 Task: Add an event with the title Casual Performance Improvement Plan Evaluation and Follow-up, date '2024/05/27', time 7:30 AM to 9:30 AM, logged in from the account softage.3@softage.netand send the event invitation to softage.9@softage.net and softage.10@softage.net. Set a reminder for the event At time of event
Action: Mouse moved to (72, 90)
Screenshot: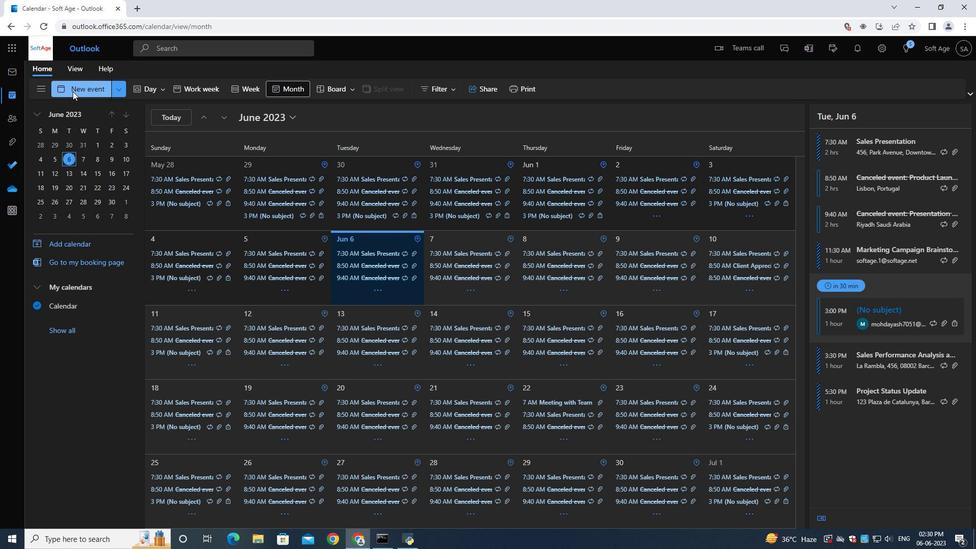 
Action: Mouse pressed left at (72, 90)
Screenshot: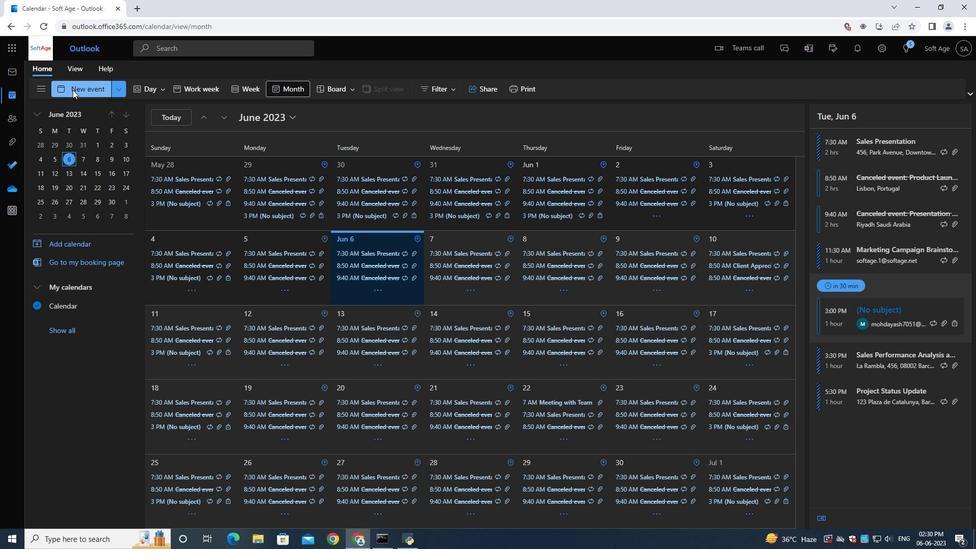 
Action: Mouse moved to (245, 158)
Screenshot: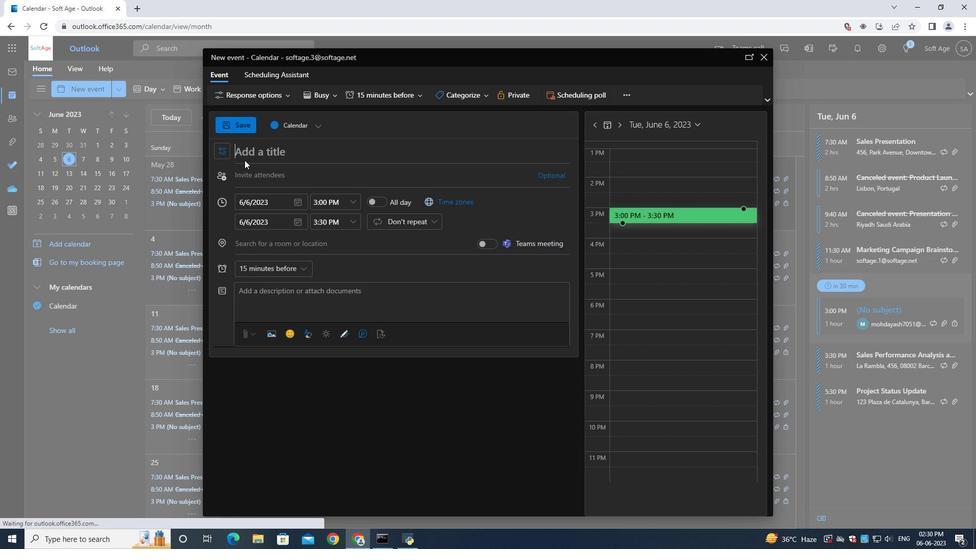 
Action: Key pressed <Key.shift>Casual<Key.space><Key.shift>Performance<Key.space><Key.shift>Improvement<Key.space><Key.shift>Plan<Key.space><Key.shift>Evaluation<Key.space>and<Key.space><Key.shift><Key.shift><Key.shift><Key.shift><Key.shift><Key.shift><Key.shift><Key.shift><Key.shift><Key.shift><Key.shift><Key.shift><Key.shift><Key.shift><Key.shift><Key.shift><Key.shift><Key.shift><Key.shift><Key.shift><Key.shift><Key.shift><Key.shift><Key.shift><Key.shift><Key.shift><Key.shift><Key.shift><Key.shift><Key.shift><Key.shift><Key.shift><Key.shift><Key.shift><Key.shift><Key.shift>Follow-<Key.shift><Key.shift><Key.shift><Key.shift><Key.shift><Key.shift><Key.shift><Key.shift><Key.shift><Key.shift><Key.shift><Key.shift><Key.shift><Key.shift><Key.shift><Key.shift><Key.shift><Key.shift>up
Screenshot: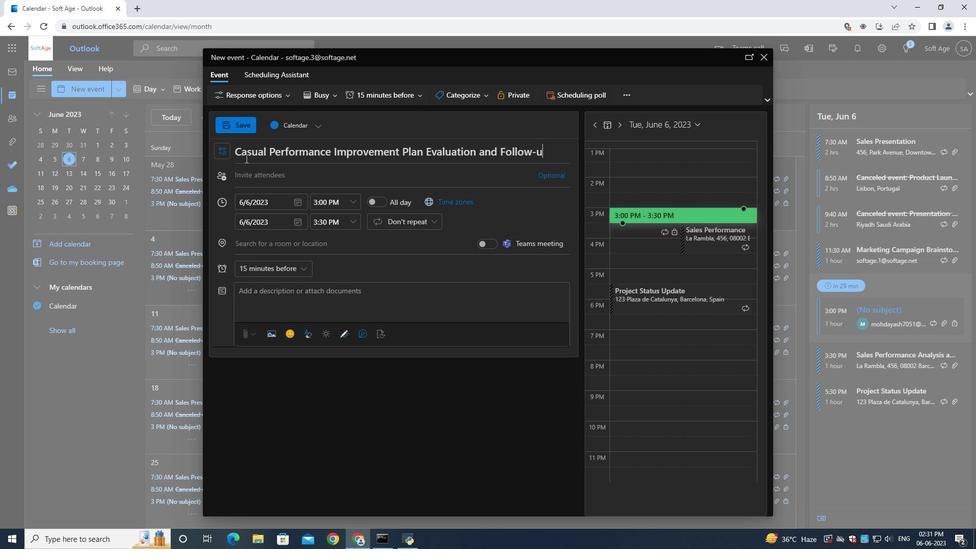 
Action: Mouse moved to (295, 204)
Screenshot: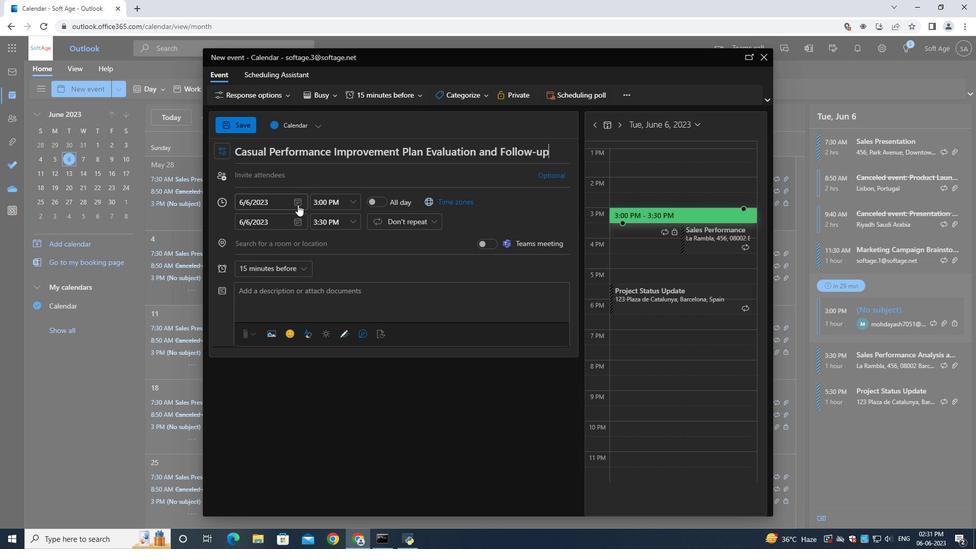 
Action: Mouse pressed left at (295, 204)
Screenshot: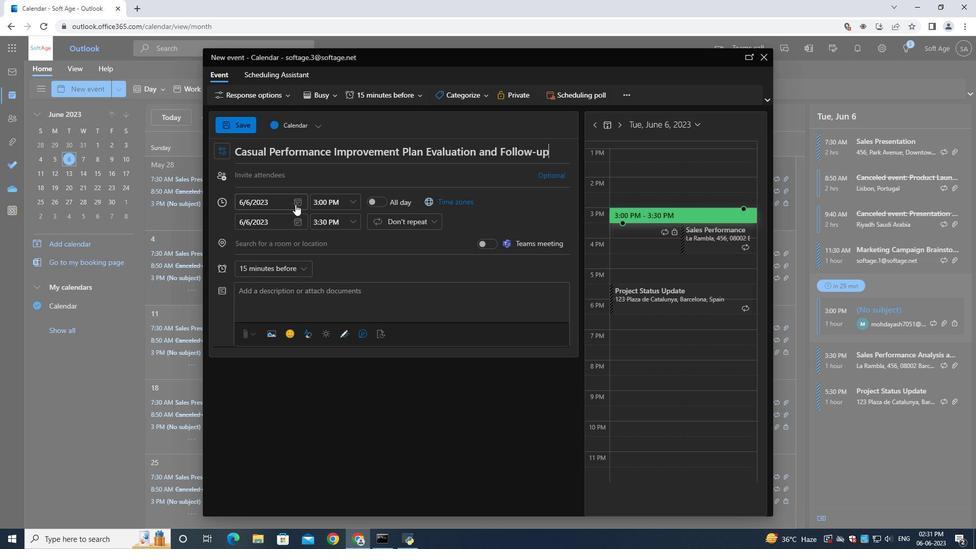 
Action: Mouse moved to (330, 224)
Screenshot: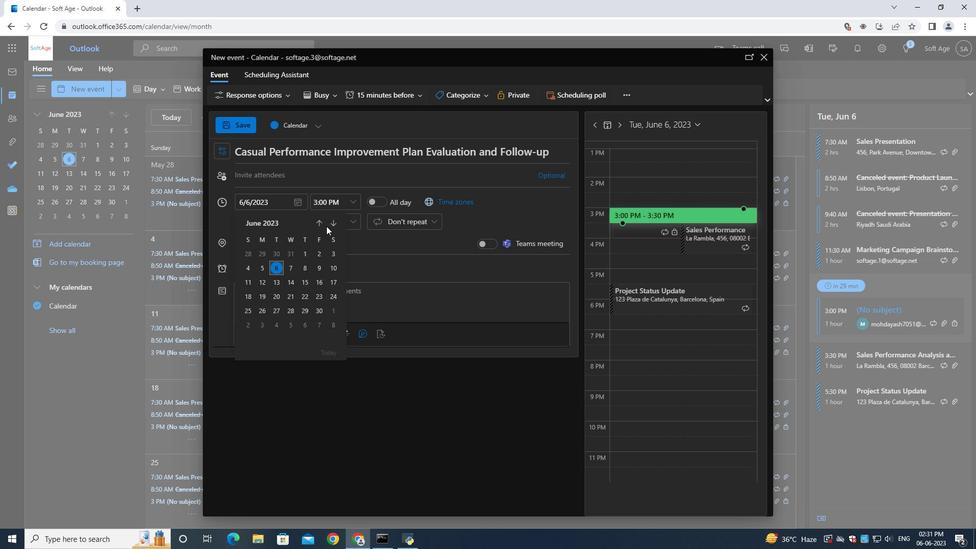 
Action: Mouse pressed left at (330, 224)
Screenshot: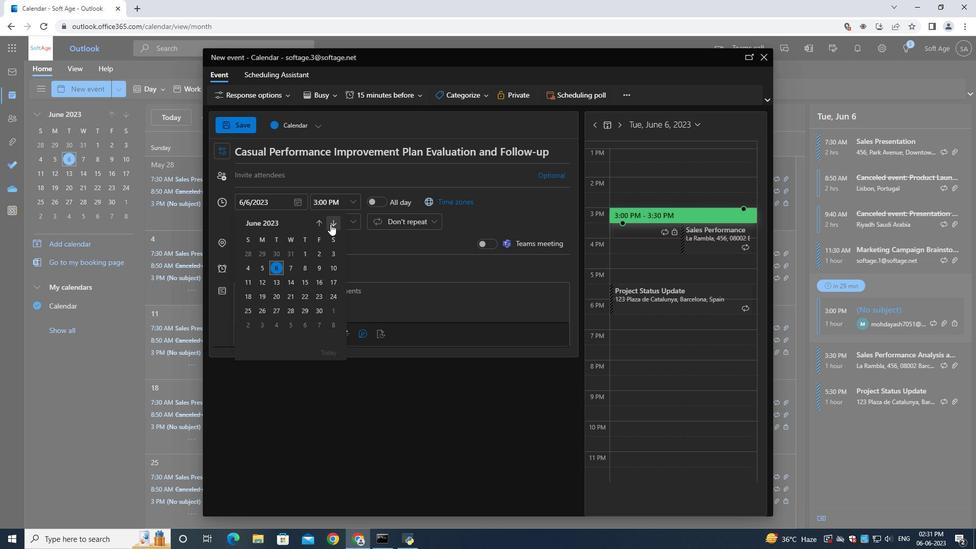 
Action: Mouse pressed left at (330, 224)
Screenshot: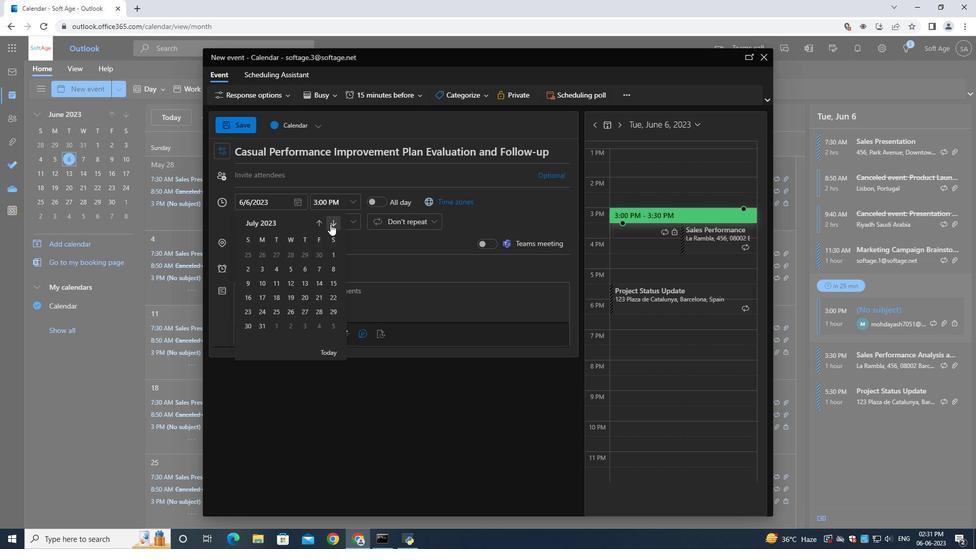 
Action: Mouse pressed left at (330, 224)
Screenshot: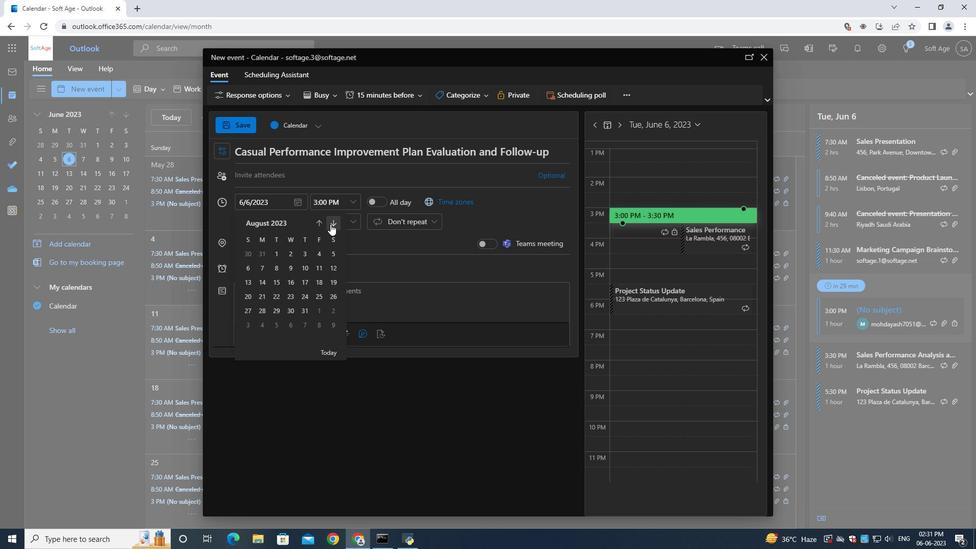
Action: Mouse pressed left at (330, 224)
Screenshot: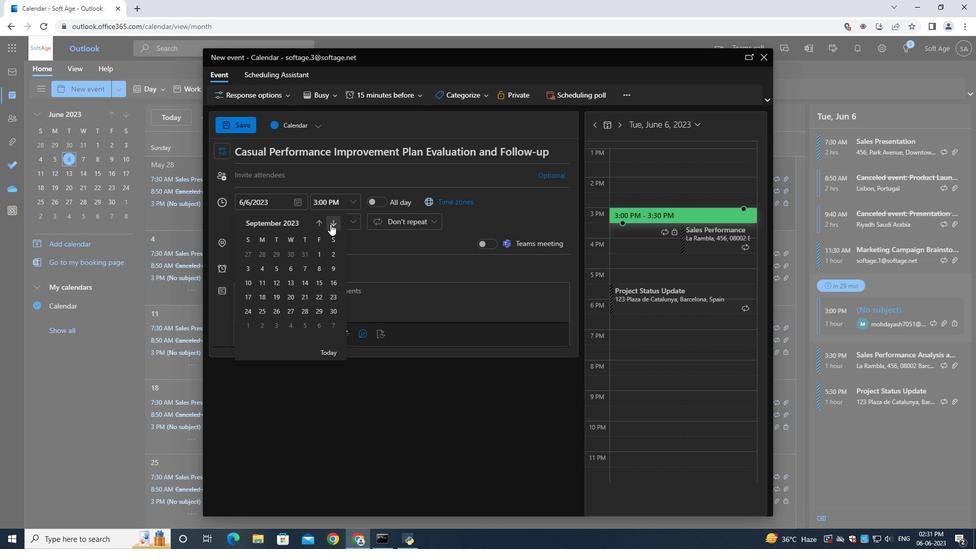 
Action: Mouse pressed left at (330, 224)
Screenshot: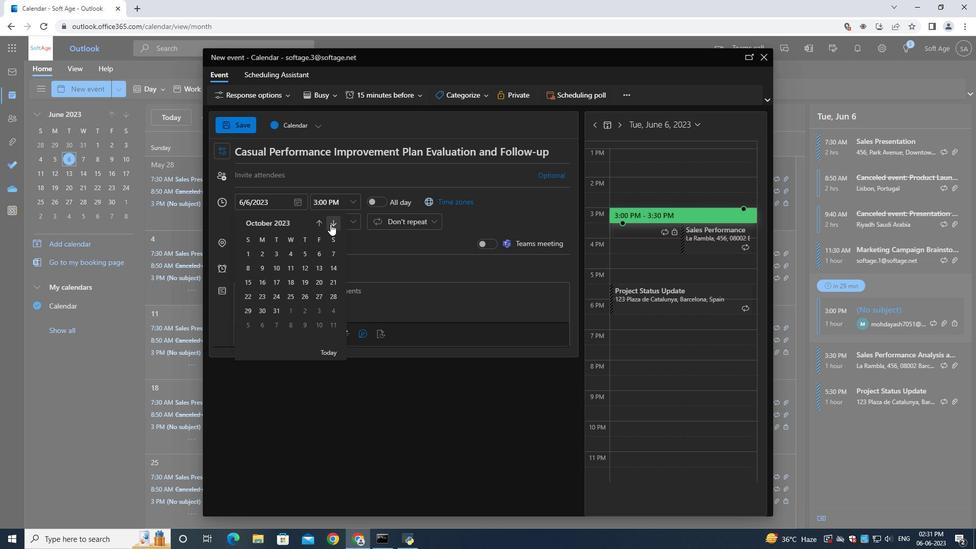 
Action: Mouse pressed left at (330, 224)
Screenshot: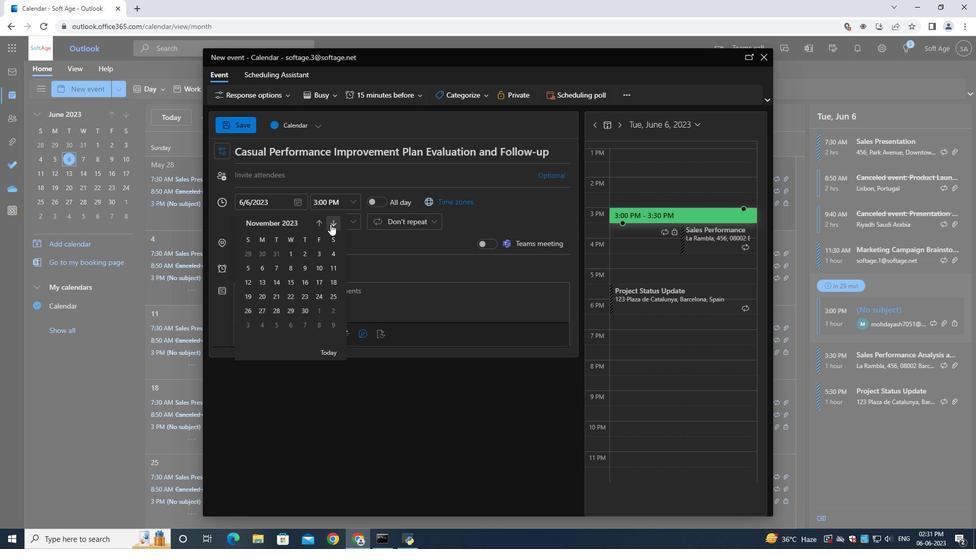 
Action: Mouse pressed left at (330, 224)
Screenshot: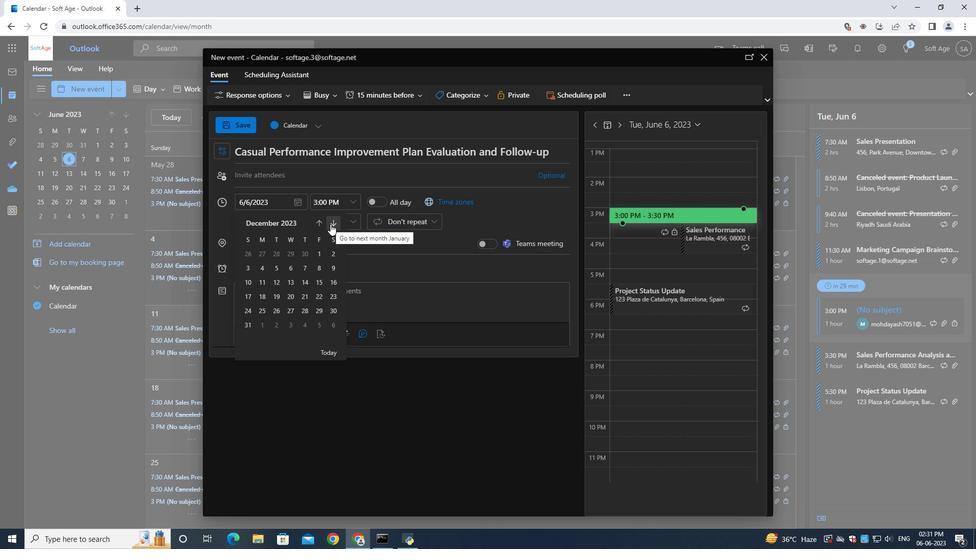 
Action: Mouse pressed left at (330, 224)
Screenshot: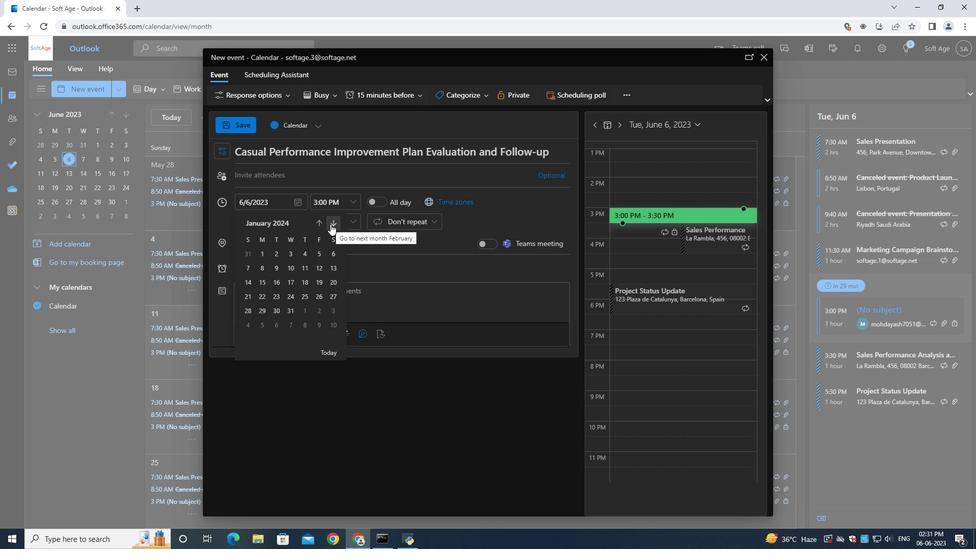 
Action: Mouse pressed left at (330, 224)
Screenshot: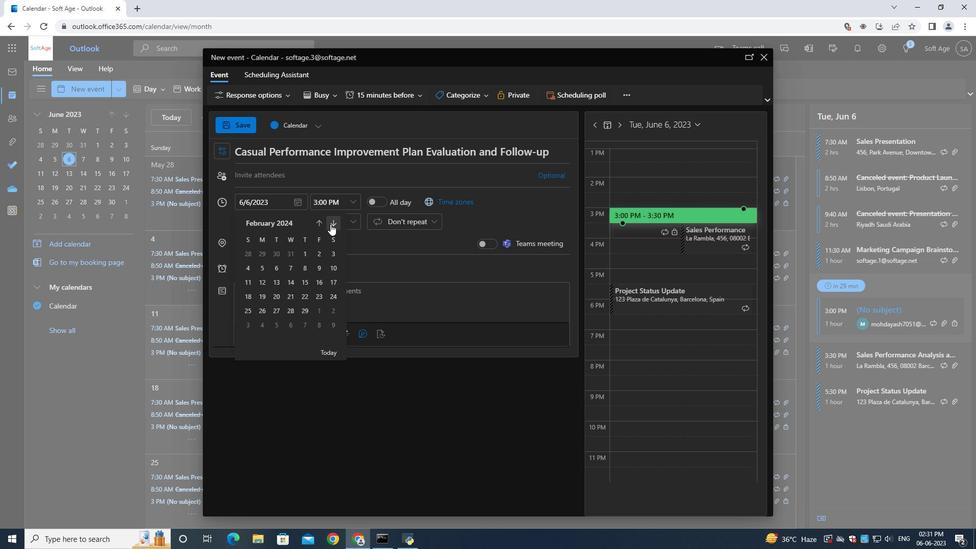 
Action: Mouse pressed left at (330, 224)
Screenshot: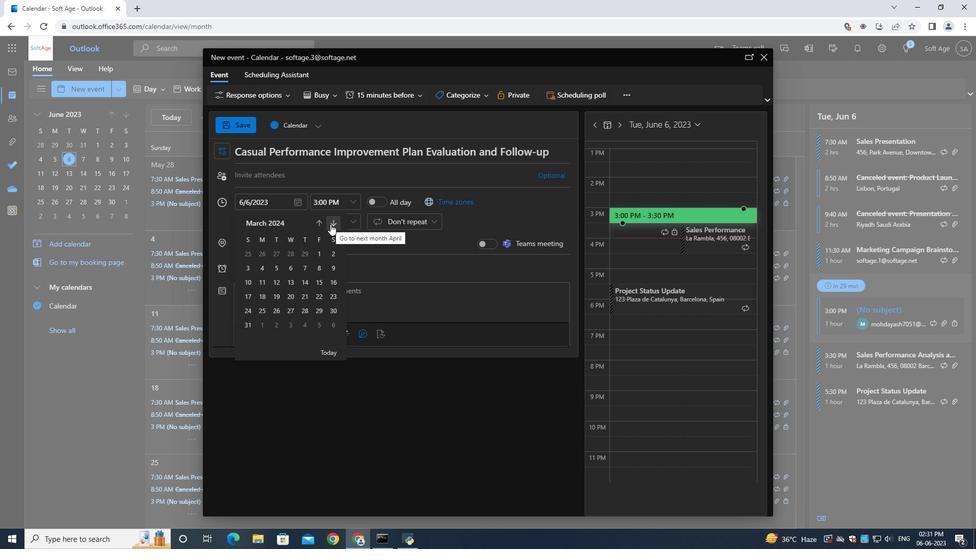 
Action: Mouse pressed left at (330, 224)
Screenshot: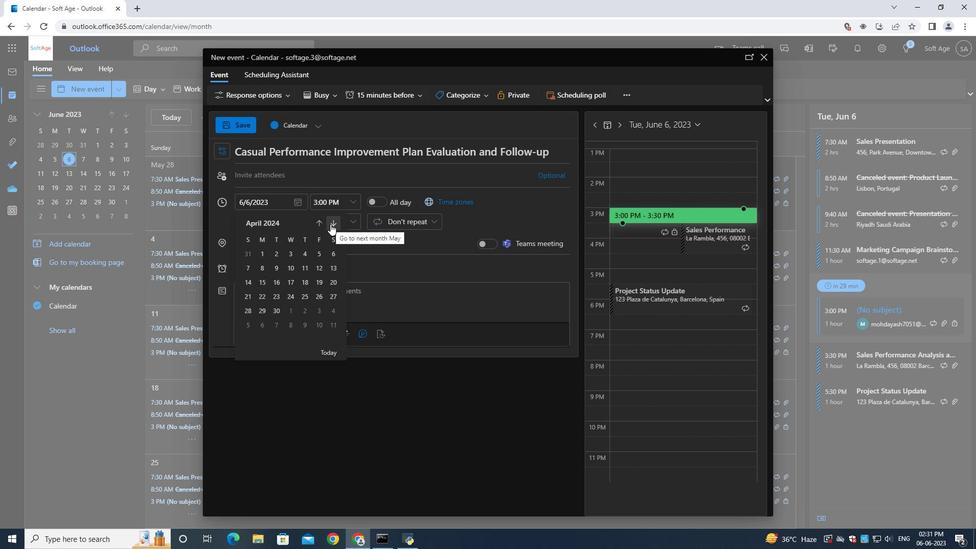 
Action: Mouse moved to (264, 309)
Screenshot: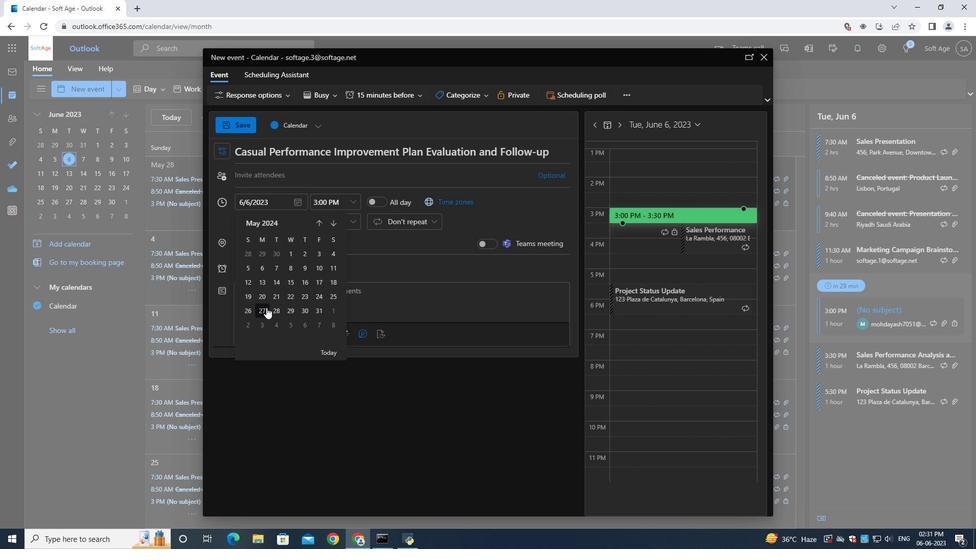 
Action: Mouse pressed left at (264, 309)
Screenshot: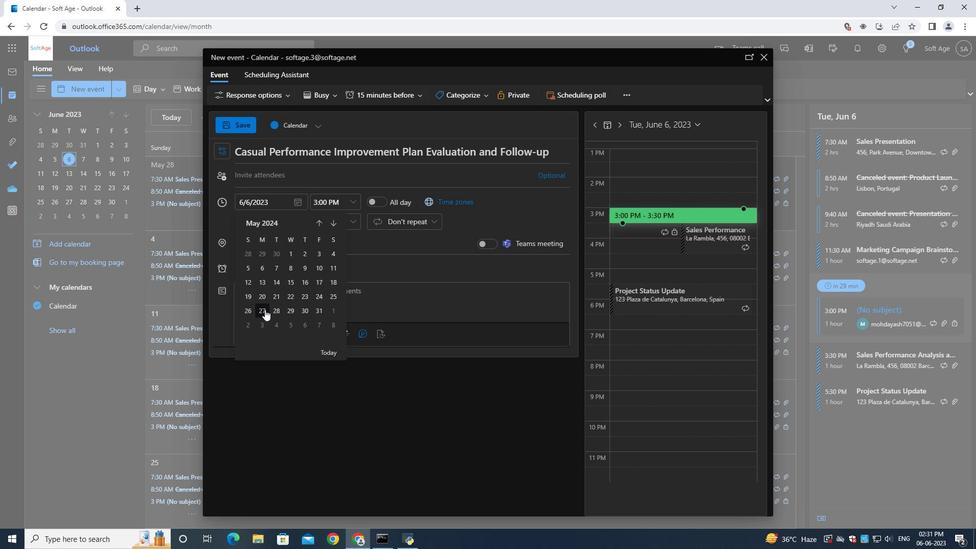 
Action: Mouse moved to (325, 201)
Screenshot: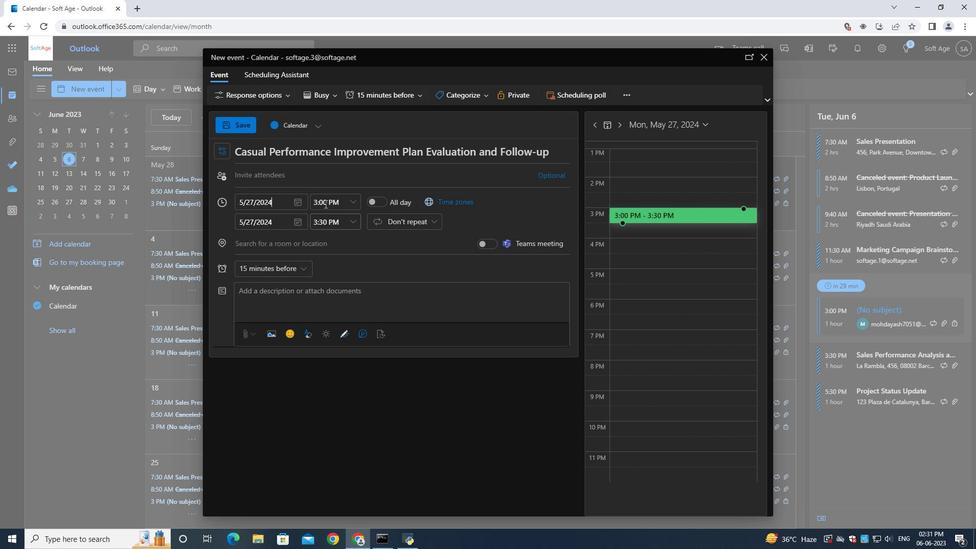 
Action: Mouse pressed left at (325, 201)
Screenshot: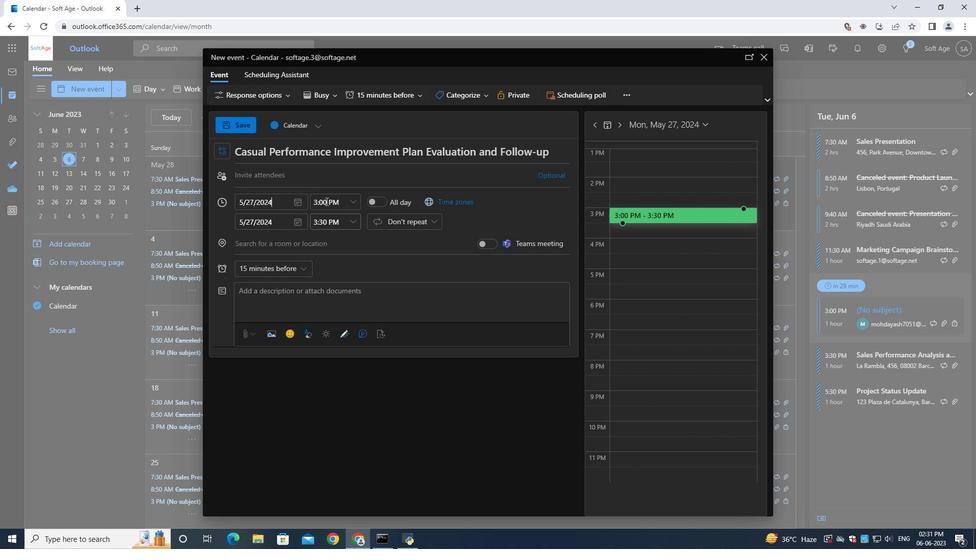 
Action: Mouse moved to (330, 202)
Screenshot: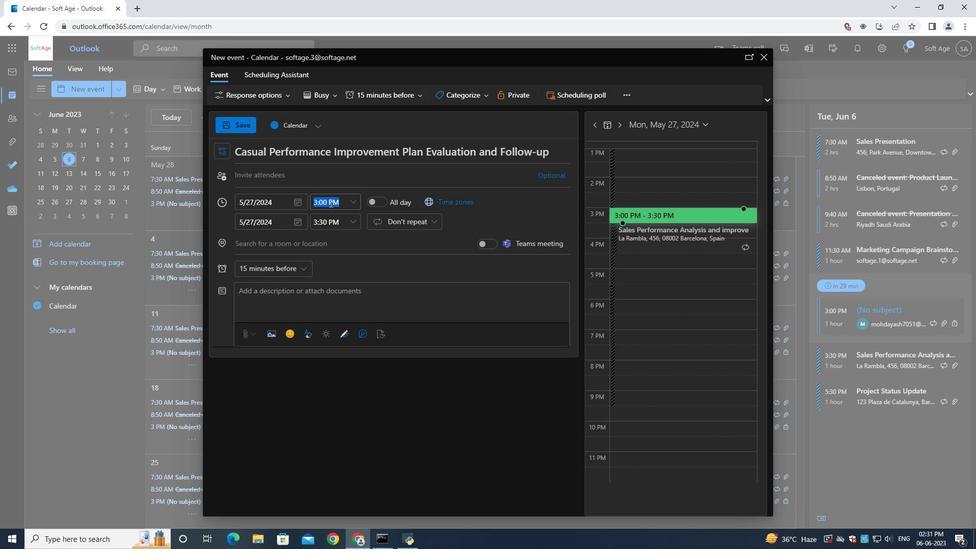 
Action: Key pressed 7<Key.shift_r>:30<Key.shift>AM
Screenshot: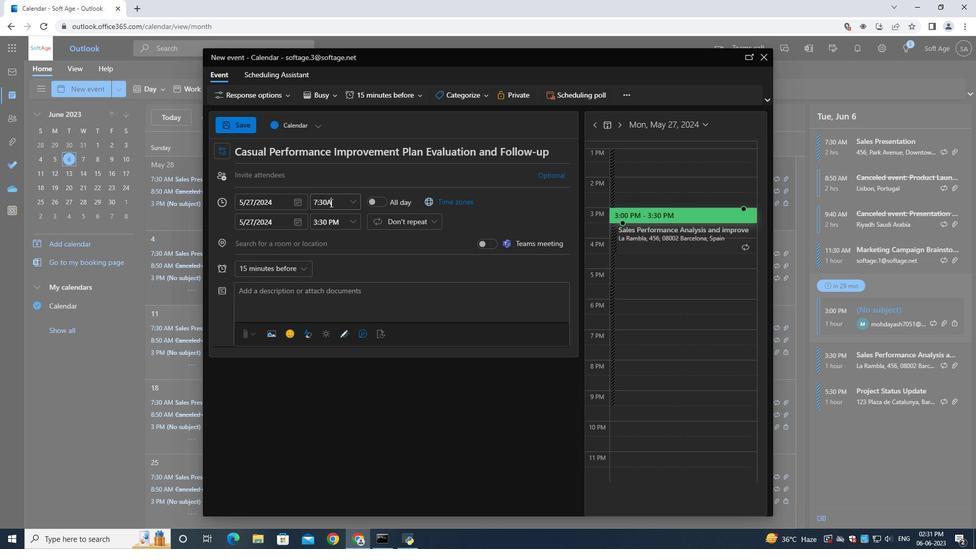 
Action: Mouse moved to (327, 224)
Screenshot: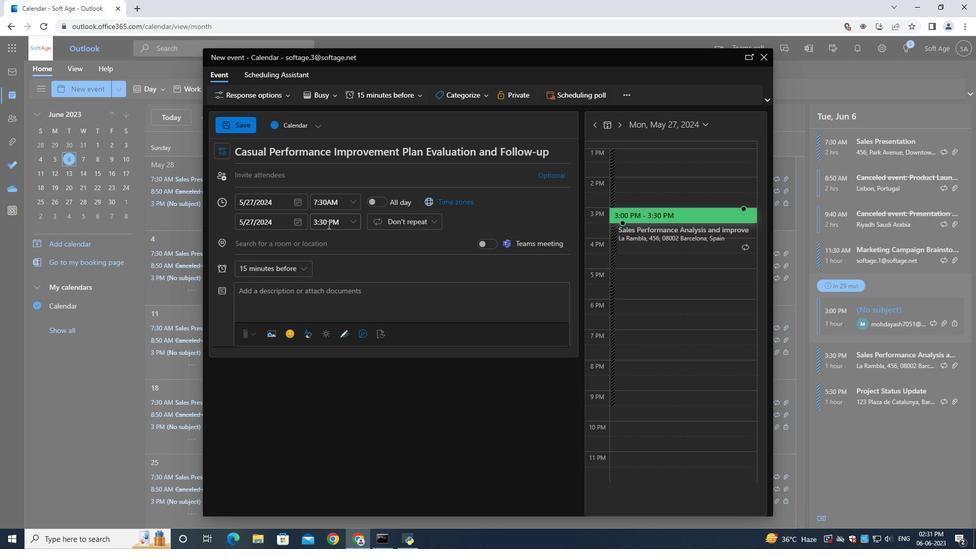 
Action: Mouse pressed left at (327, 224)
Screenshot: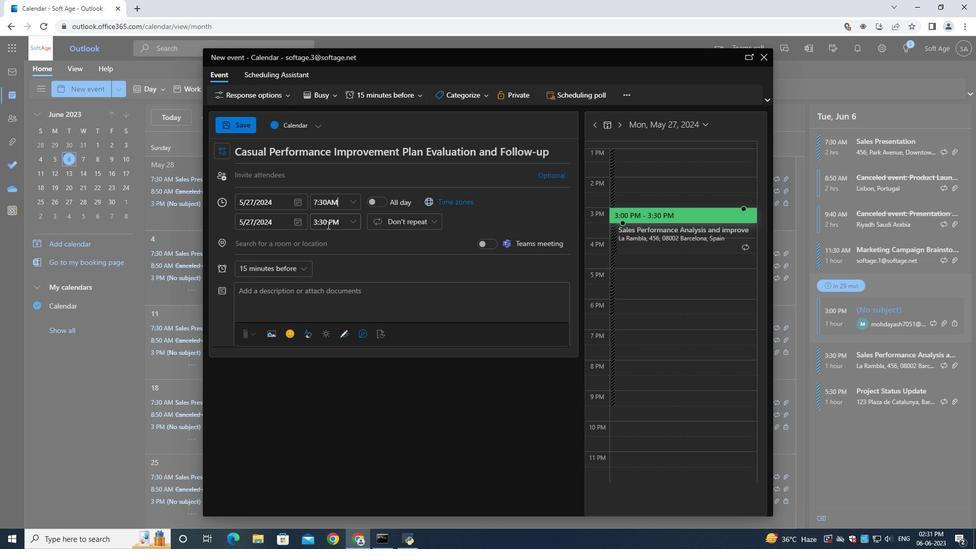 
Action: Mouse moved to (329, 224)
Screenshot: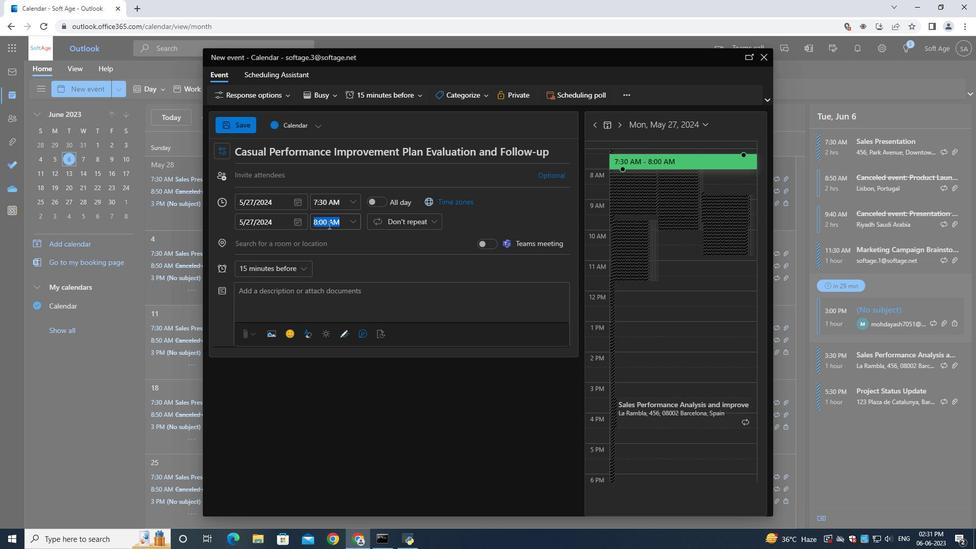 
Action: Key pressed 9<Key.shift_r>:30<Key.shift>AM
Screenshot: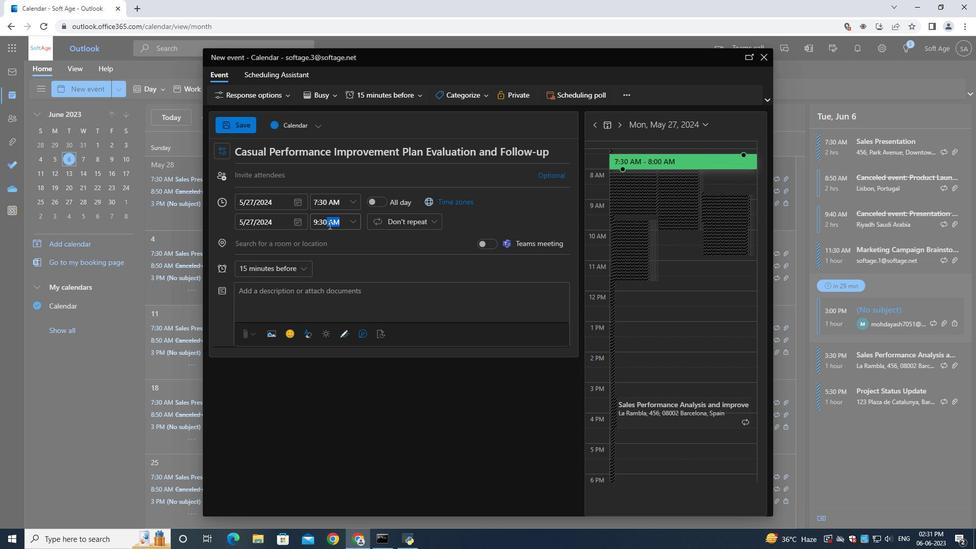
Action: Mouse moved to (275, 176)
Screenshot: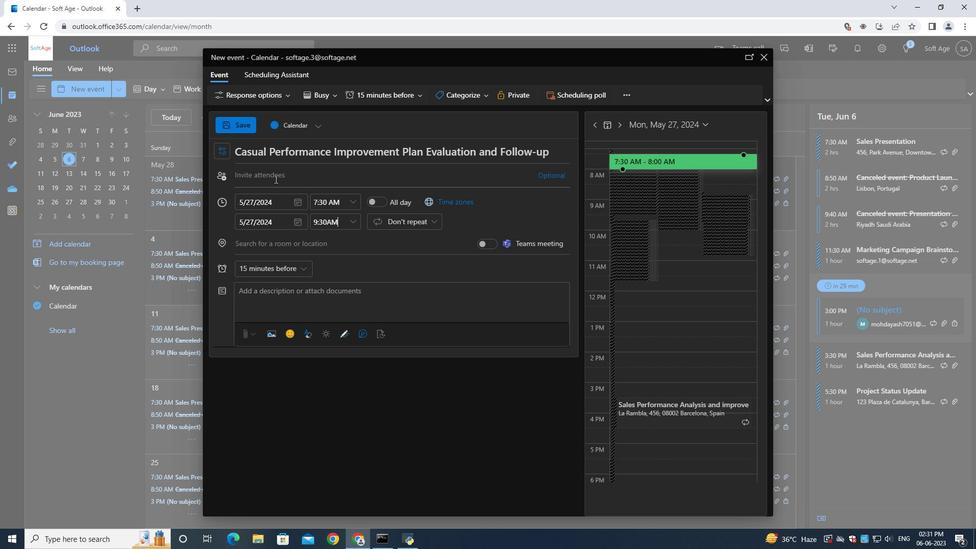 
Action: Mouse pressed left at (275, 176)
Screenshot: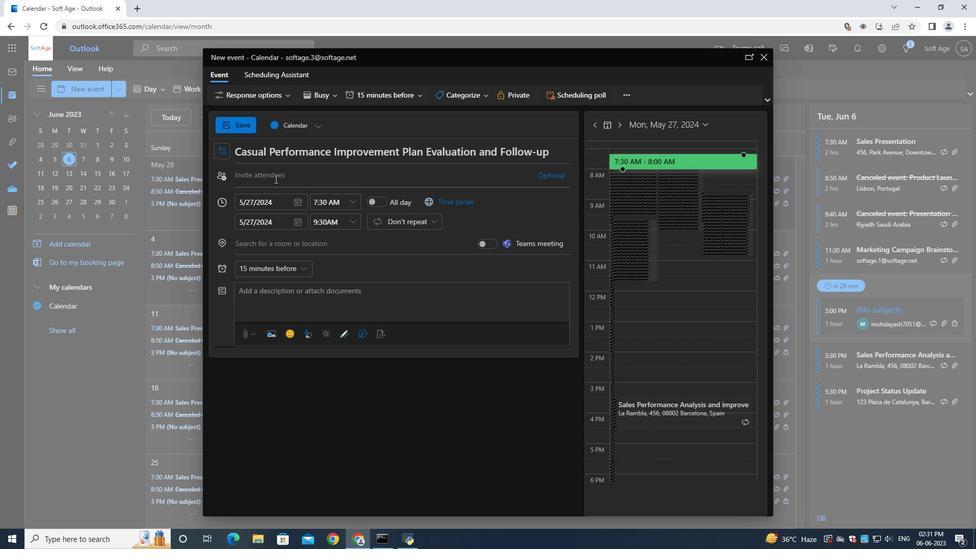 
Action: Mouse moved to (275, 176)
Screenshot: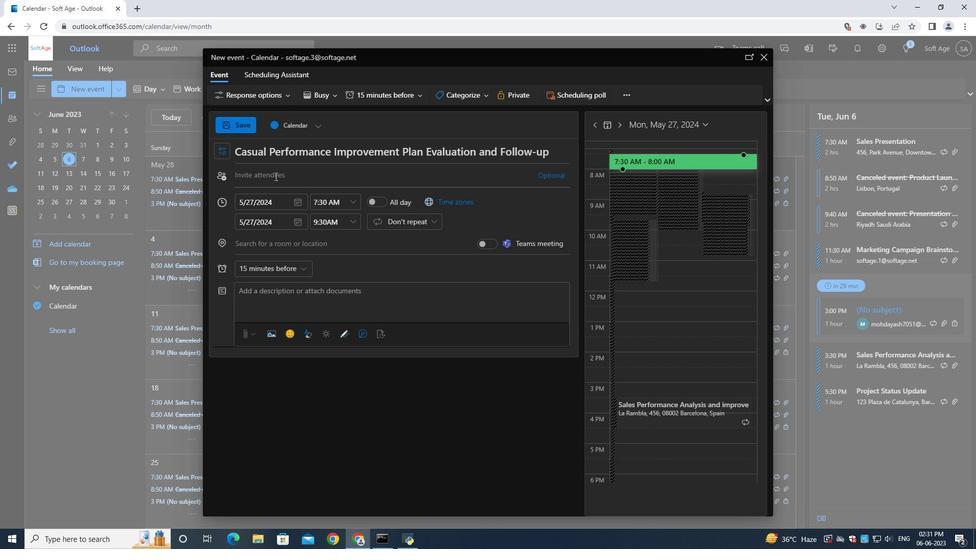
Action: Key pressed softage.9<Key.shift>@softage.net
Screenshot: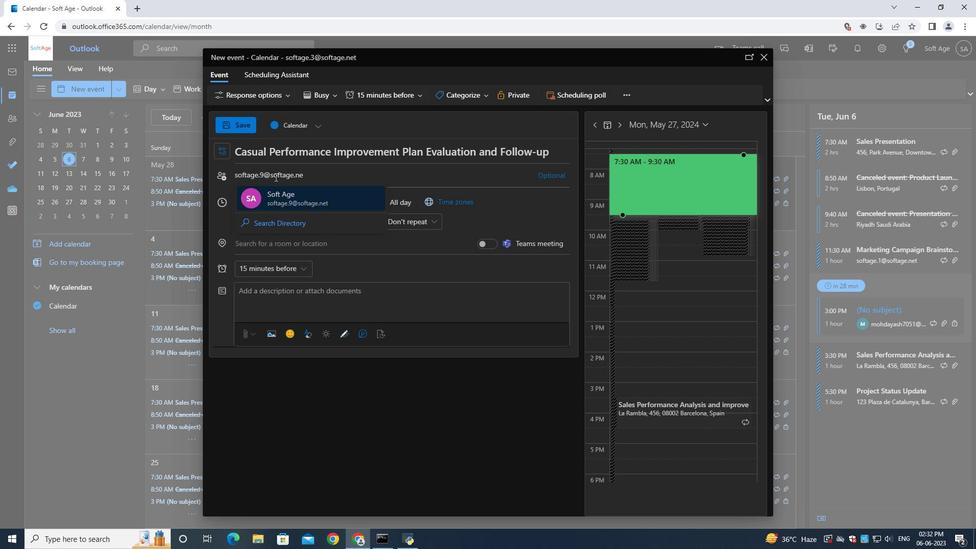 
Action: Mouse moved to (288, 192)
Screenshot: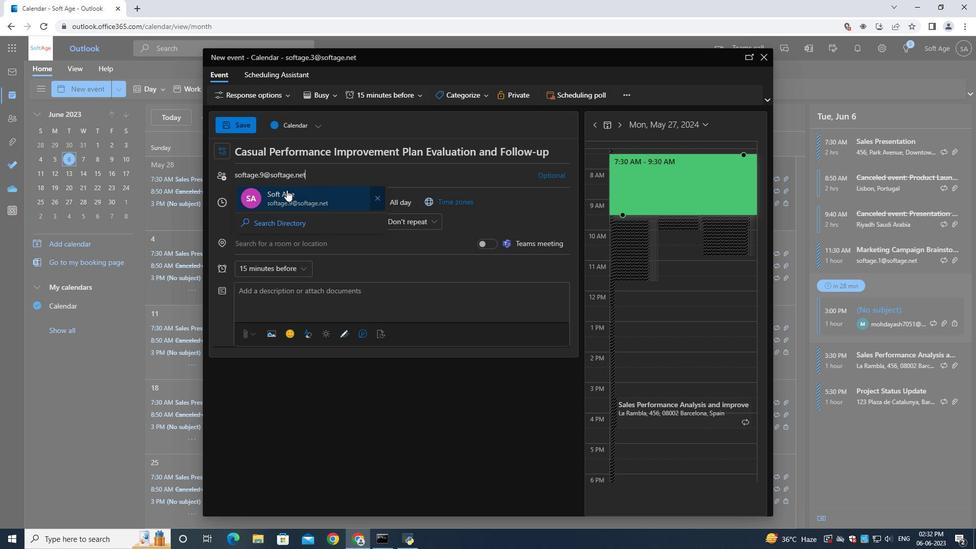 
Action: Mouse pressed left at (288, 192)
Screenshot: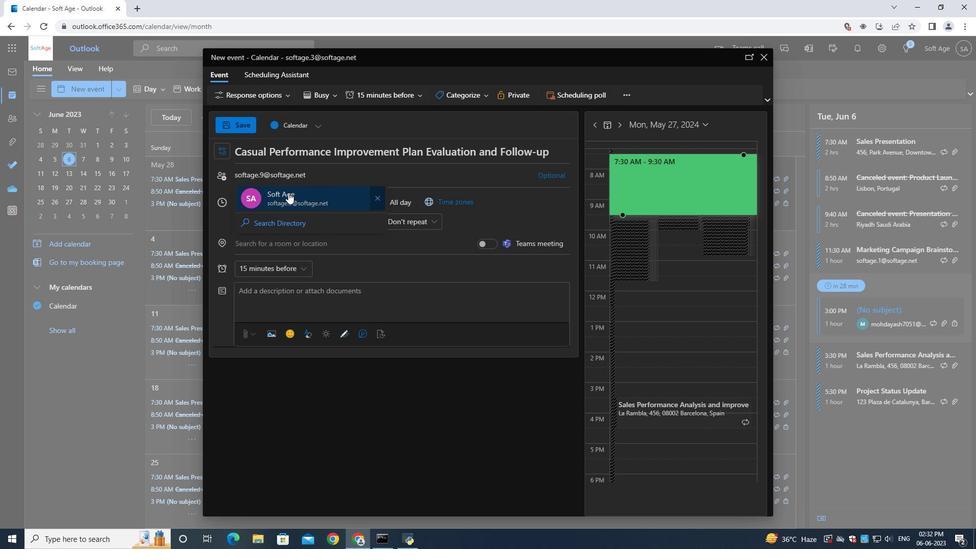 
Action: Mouse moved to (312, 179)
Screenshot: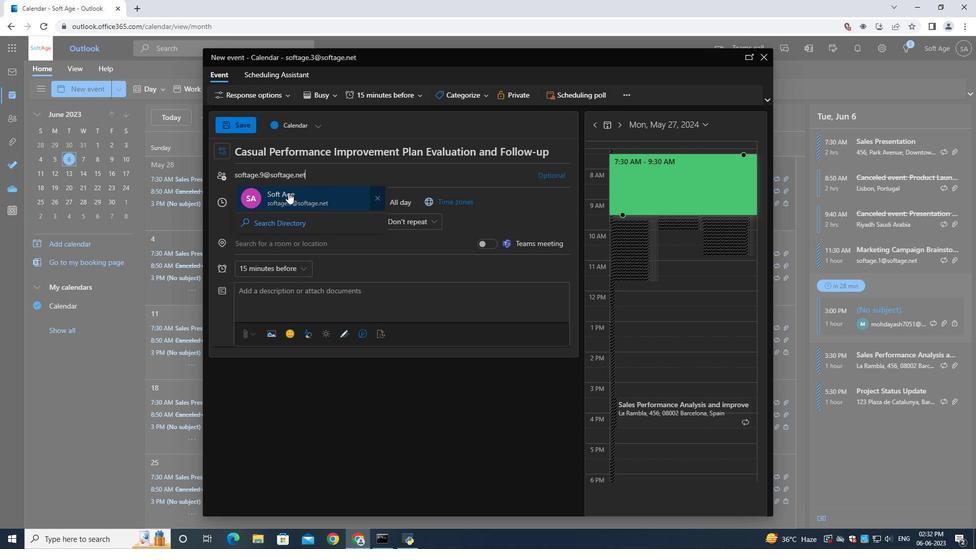 
Action: Key pressed softage.10<Key.shift>@softage.net
Screenshot: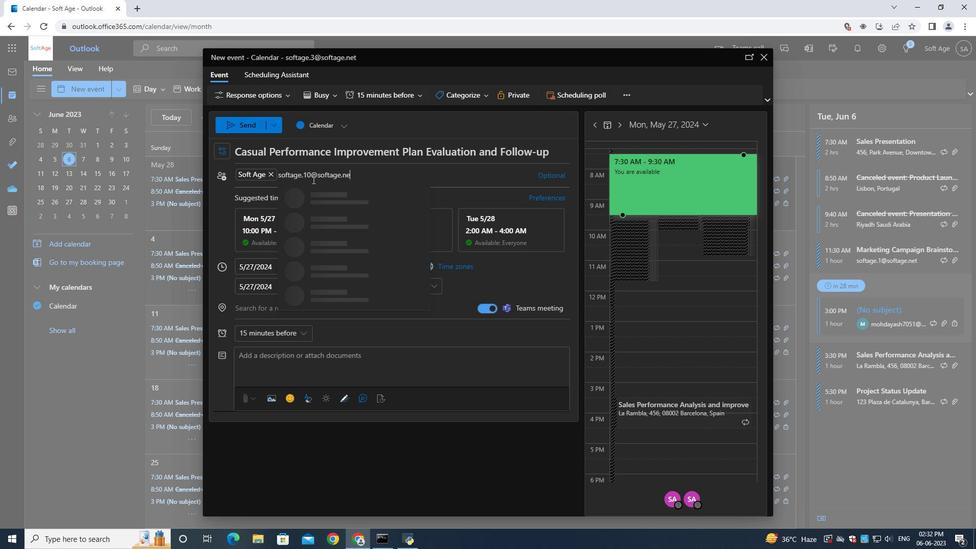 
Action: Mouse moved to (324, 195)
Screenshot: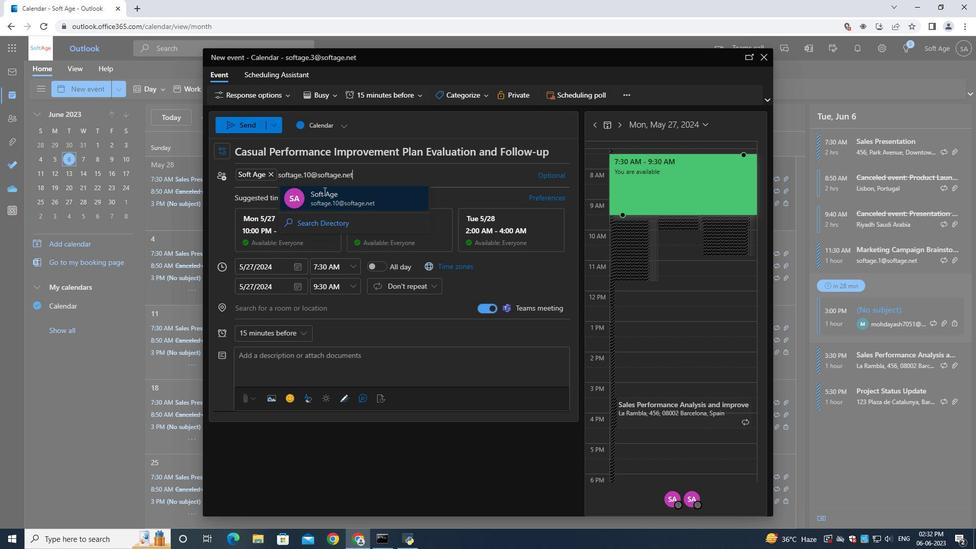 
Action: Mouse pressed left at (324, 195)
Screenshot: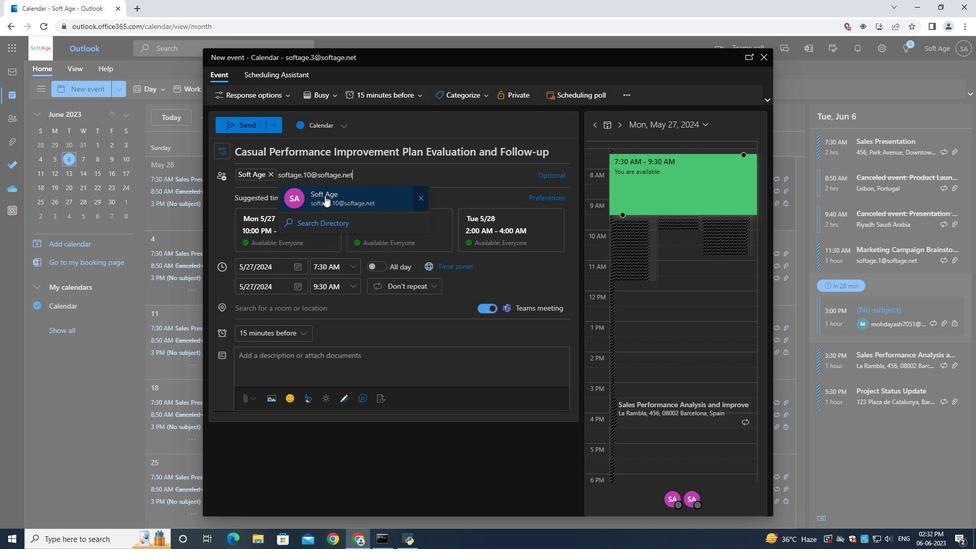 
Action: Mouse moved to (279, 329)
Screenshot: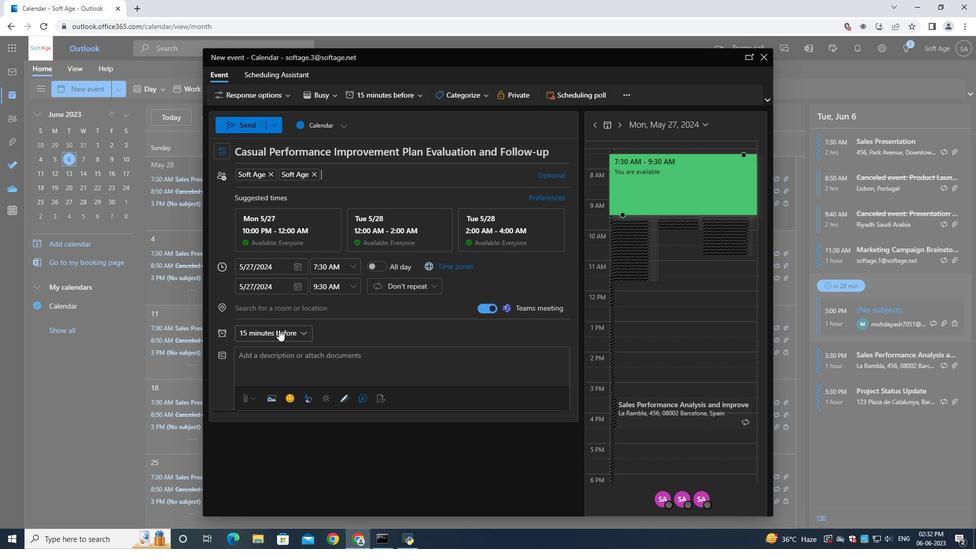 
Action: Mouse pressed left at (279, 329)
Screenshot: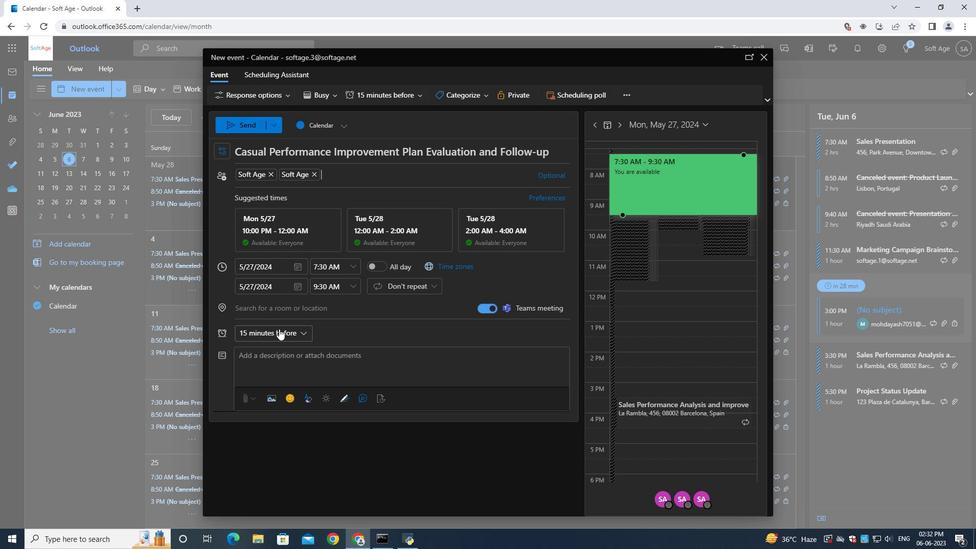 
Action: Mouse moved to (274, 157)
Screenshot: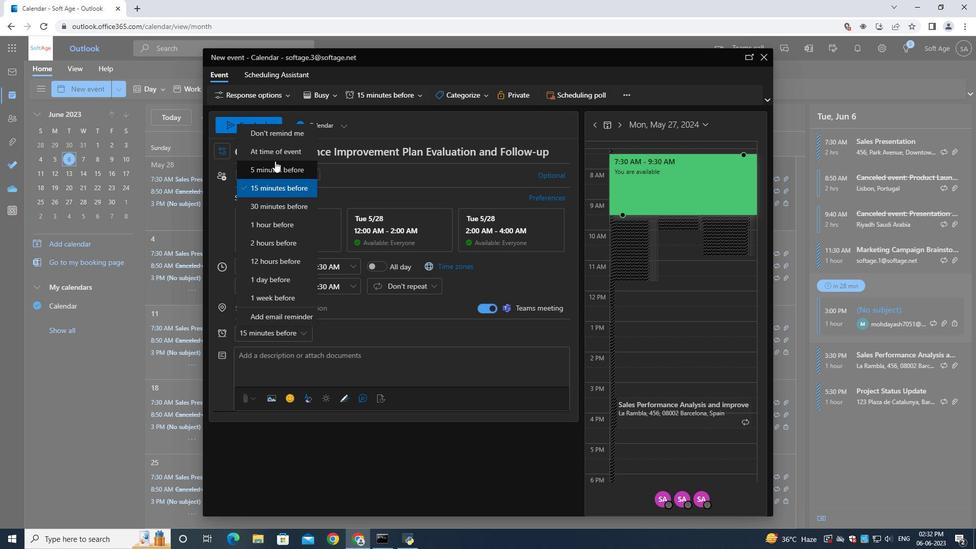 
Action: Mouse pressed left at (274, 157)
Screenshot: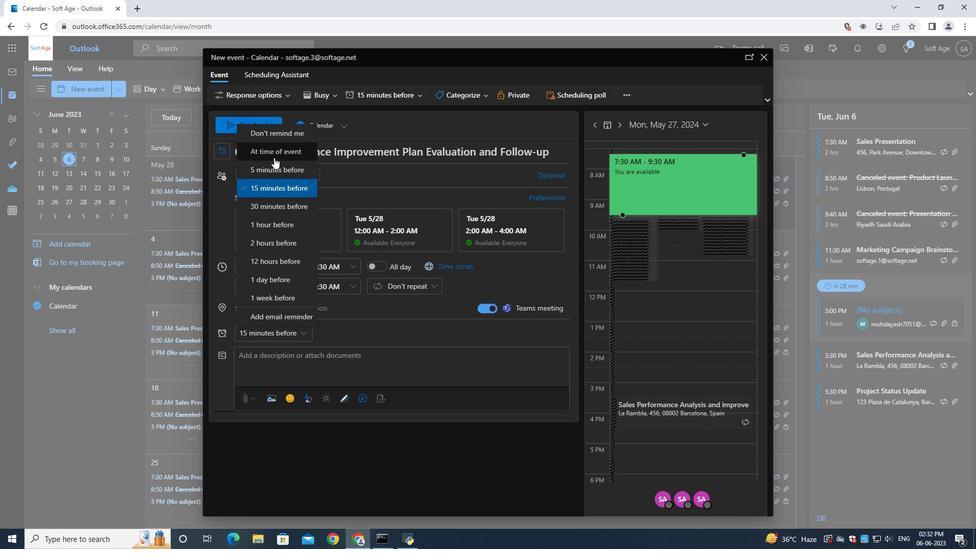 
Action: Mouse moved to (240, 125)
Screenshot: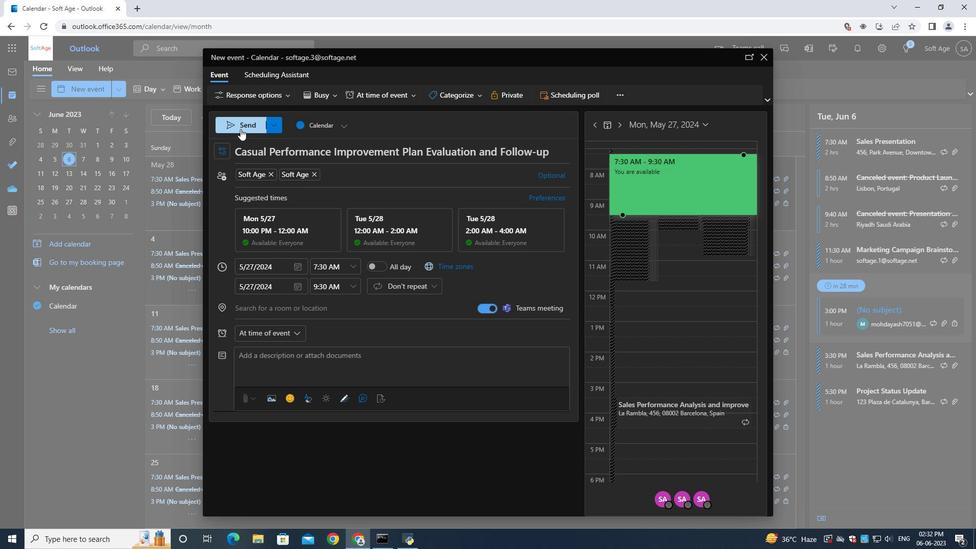 
Action: Mouse pressed left at (240, 125)
Screenshot: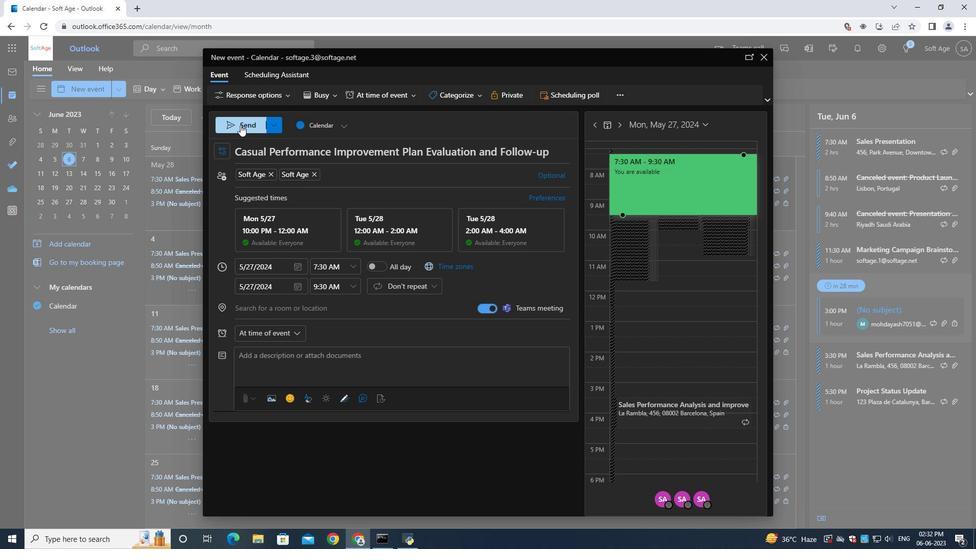 
Action: Mouse moved to (337, 157)
Screenshot: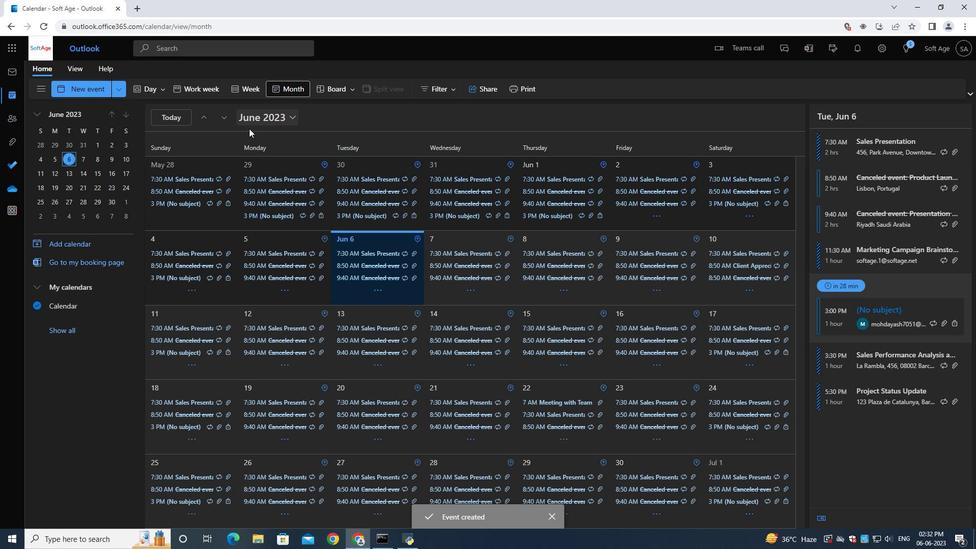 
